 Task: Schedule a 'Learning Session' in the calendar for June 25, 2023, from 8:00 AM to 8:30 AM, and add a note about reserving this time for self-guided learning.
Action: Mouse moved to (14, 59)
Screenshot: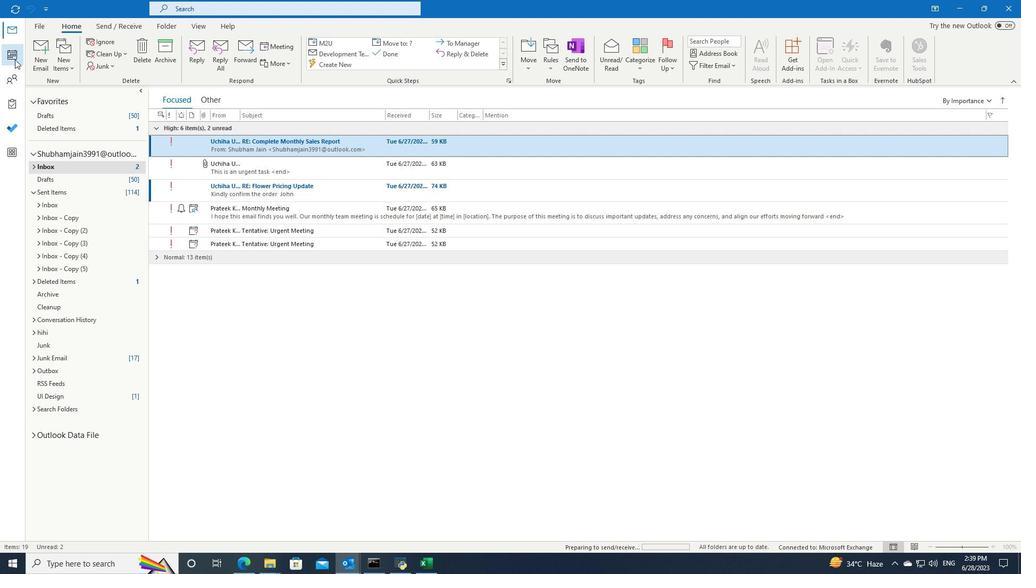 
Action: Mouse pressed left at (14, 59)
Screenshot: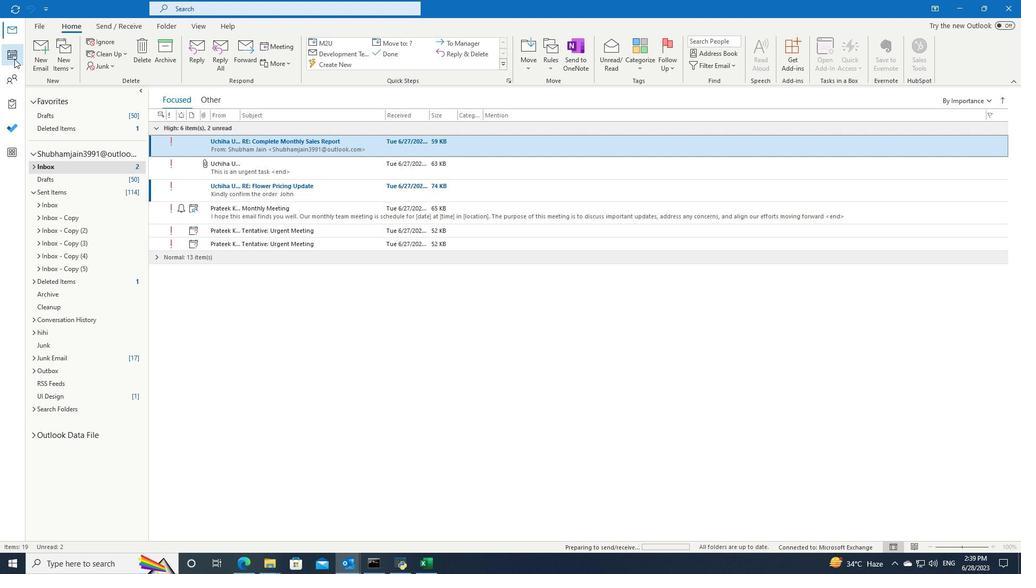 
Action: Mouse pressed left at (14, 59)
Screenshot: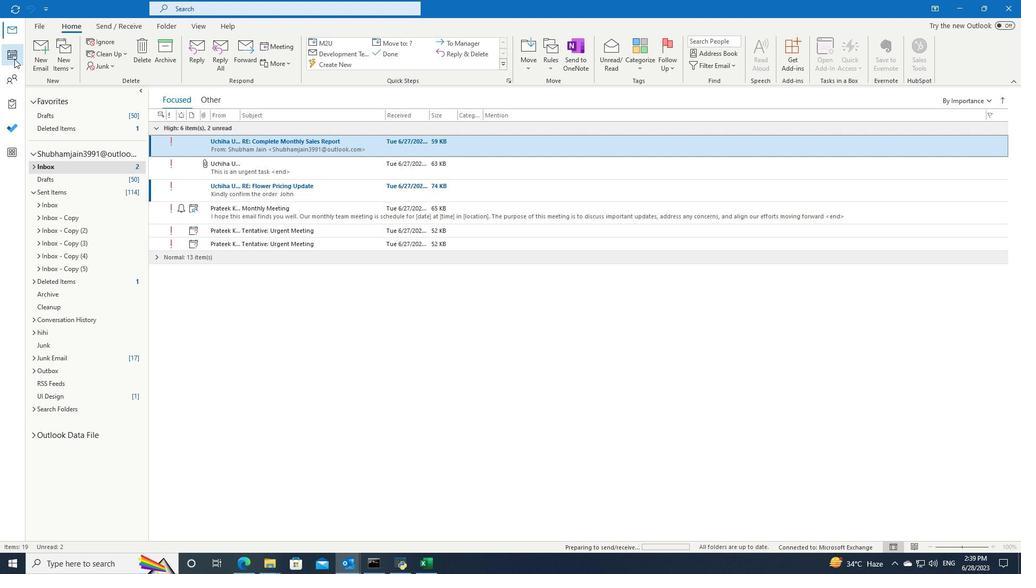 
Action: Mouse moved to (203, 492)
Screenshot: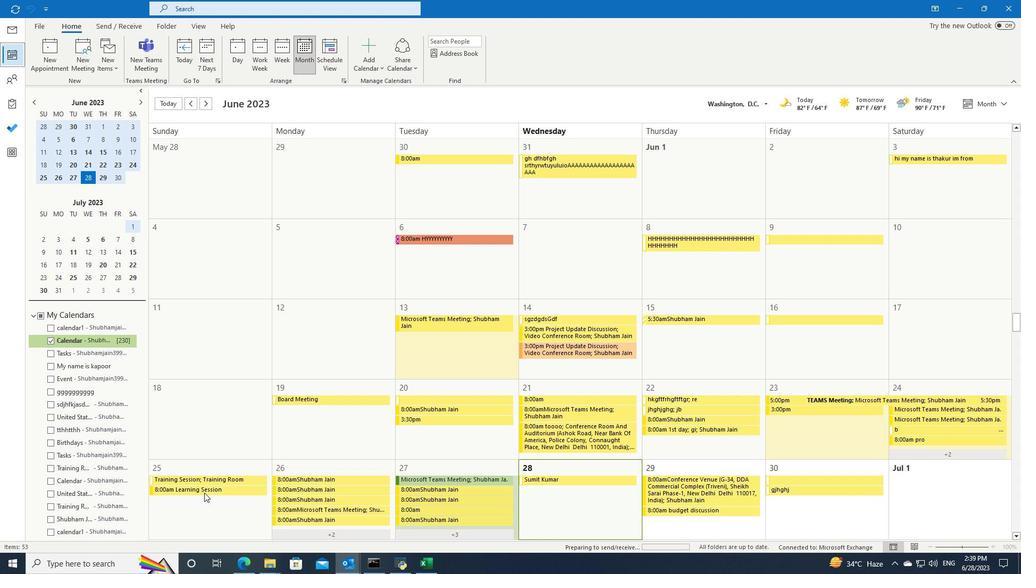 
Action: Mouse pressed left at (203, 492)
Screenshot: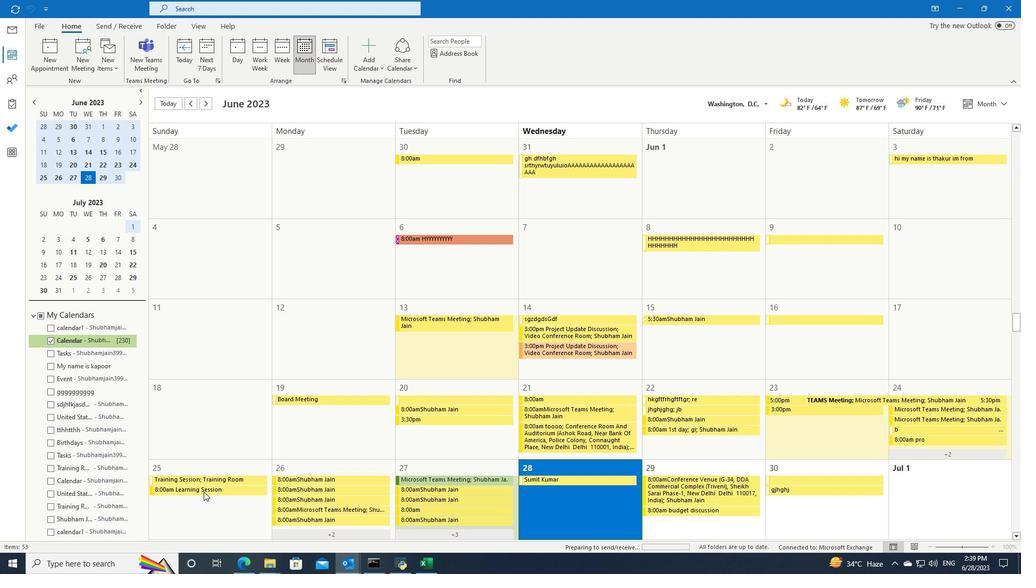 
Action: Mouse pressed left at (203, 492)
Screenshot: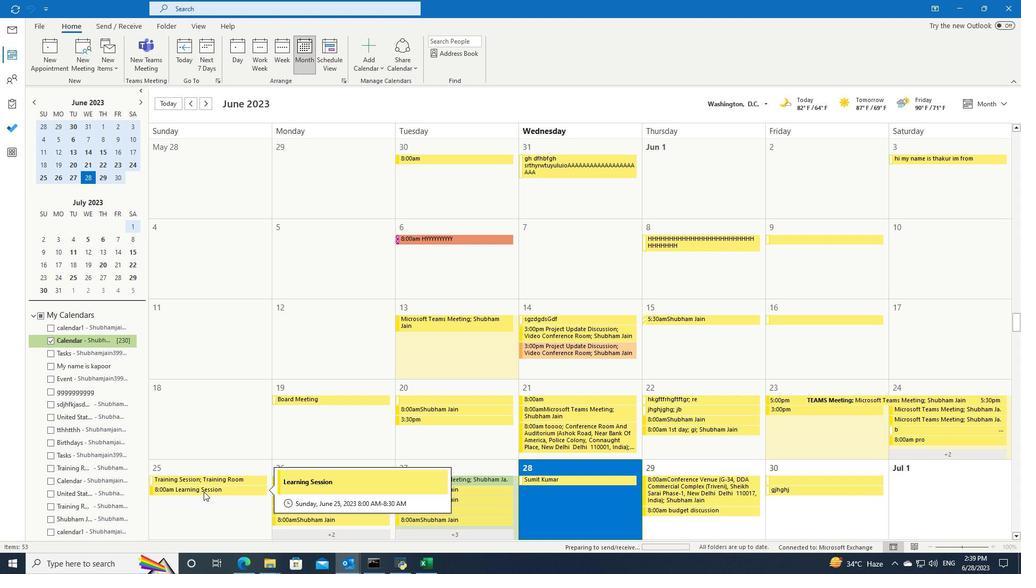 
Action: Mouse moved to (398, 46)
Screenshot: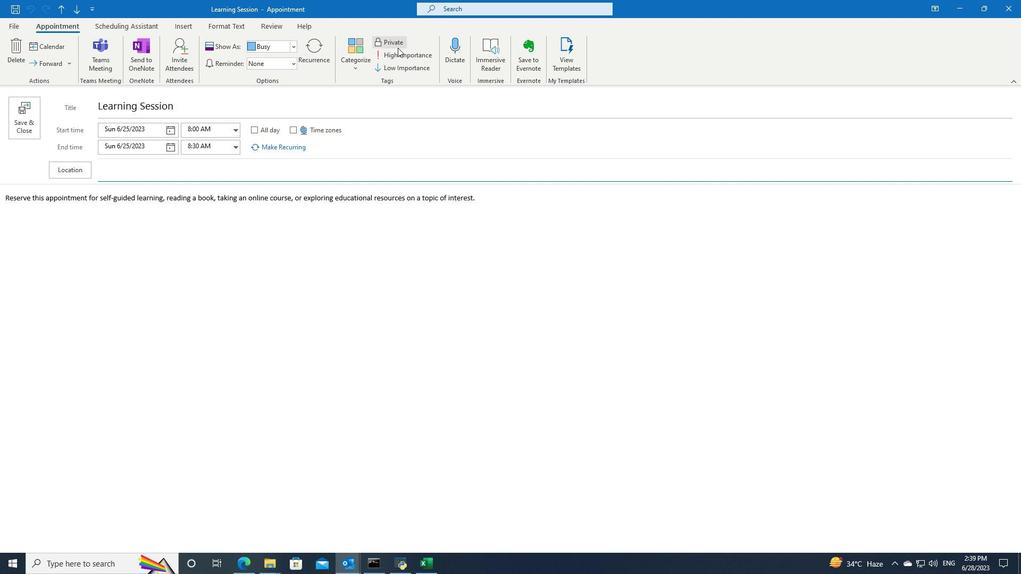 
Action: Mouse pressed left at (398, 46)
Screenshot: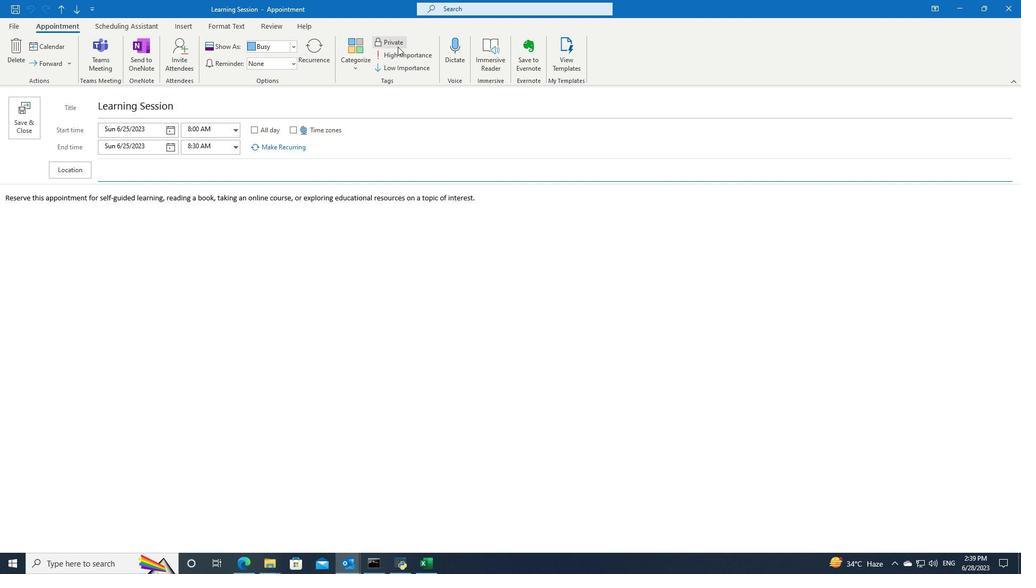 
Action: Mouse moved to (29, 135)
Screenshot: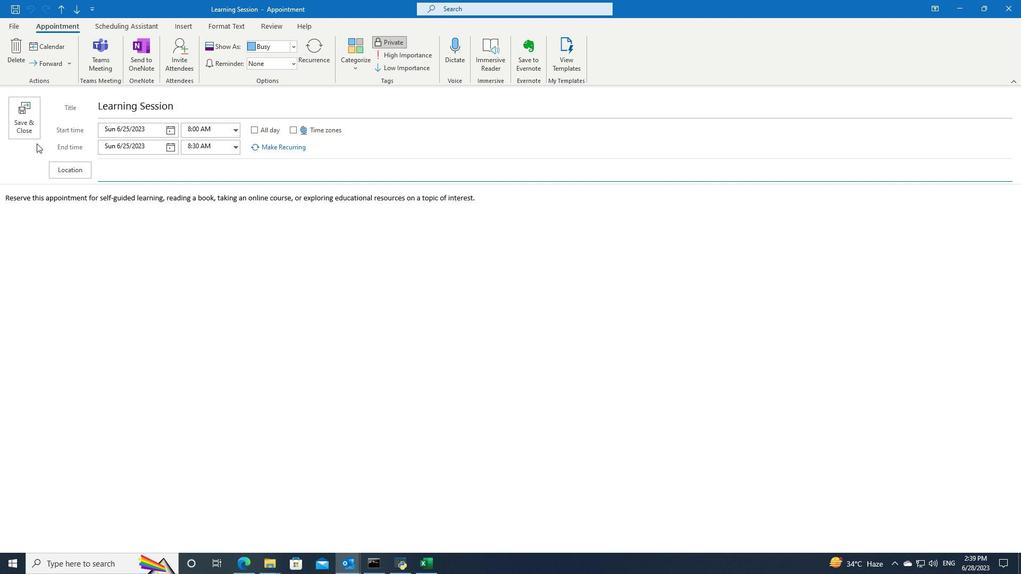 
Action: Mouse pressed left at (29, 135)
Screenshot: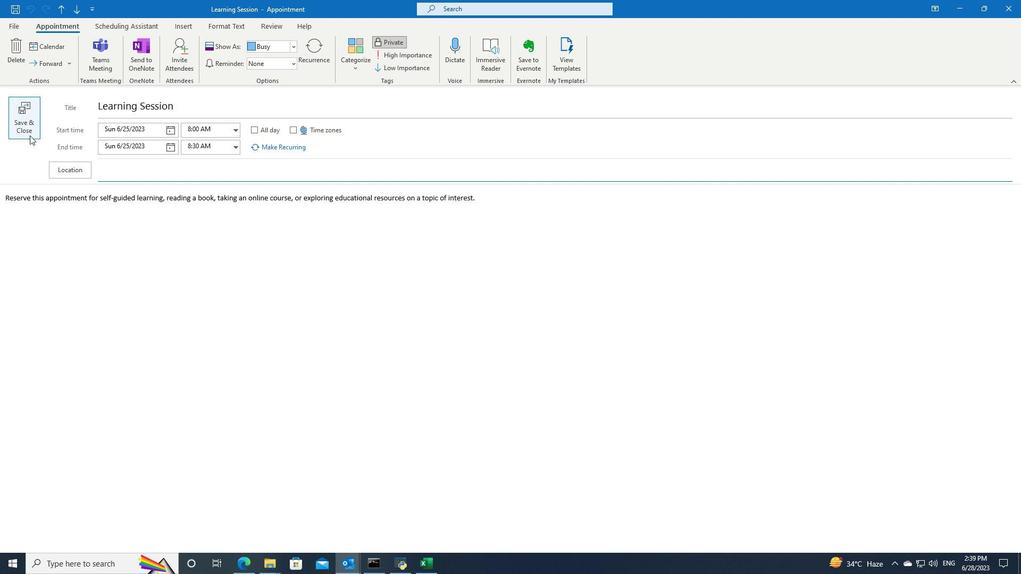 
